 Task: Create a section Continuous Integration (CI) Sprint and in the section, add a milestone Cloud Cost Optimization in the project AgileOpus
Action: Mouse moved to (346, 544)
Screenshot: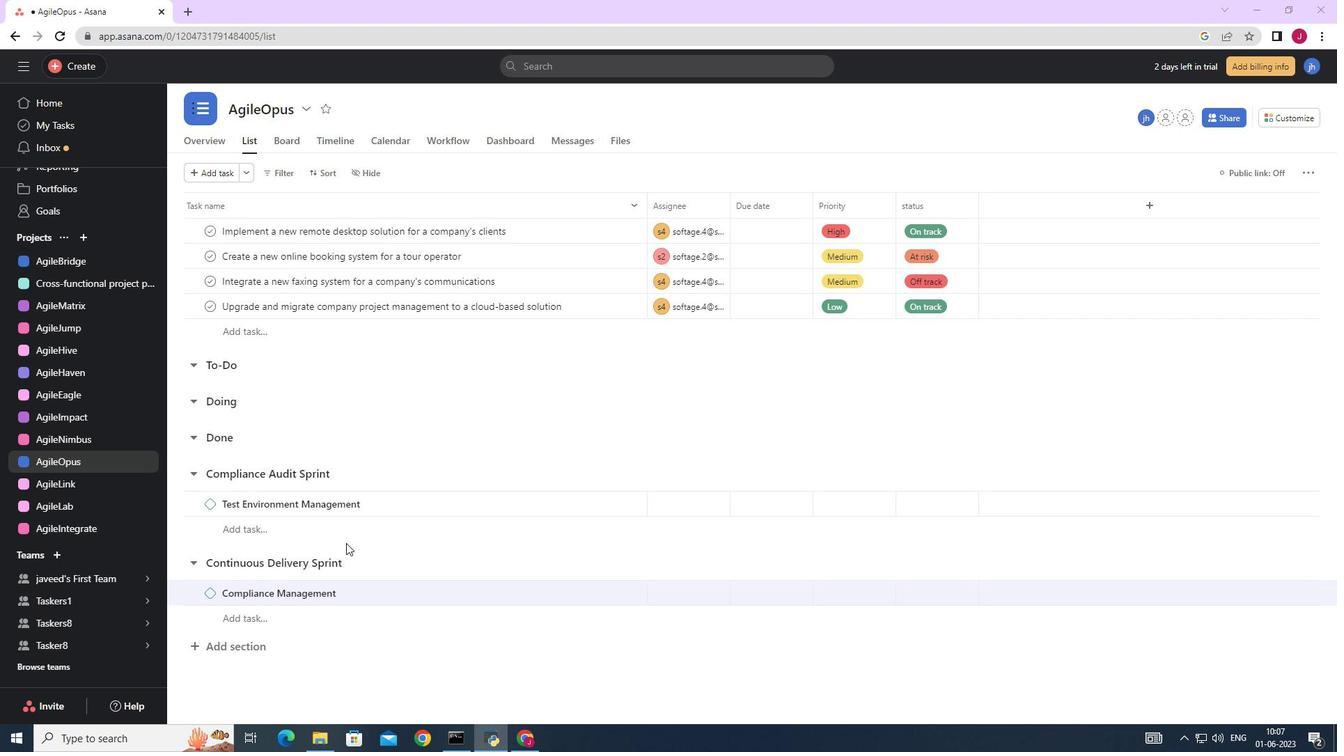 
Action: Mouse scrolled (346, 544) with delta (0, 0)
Screenshot: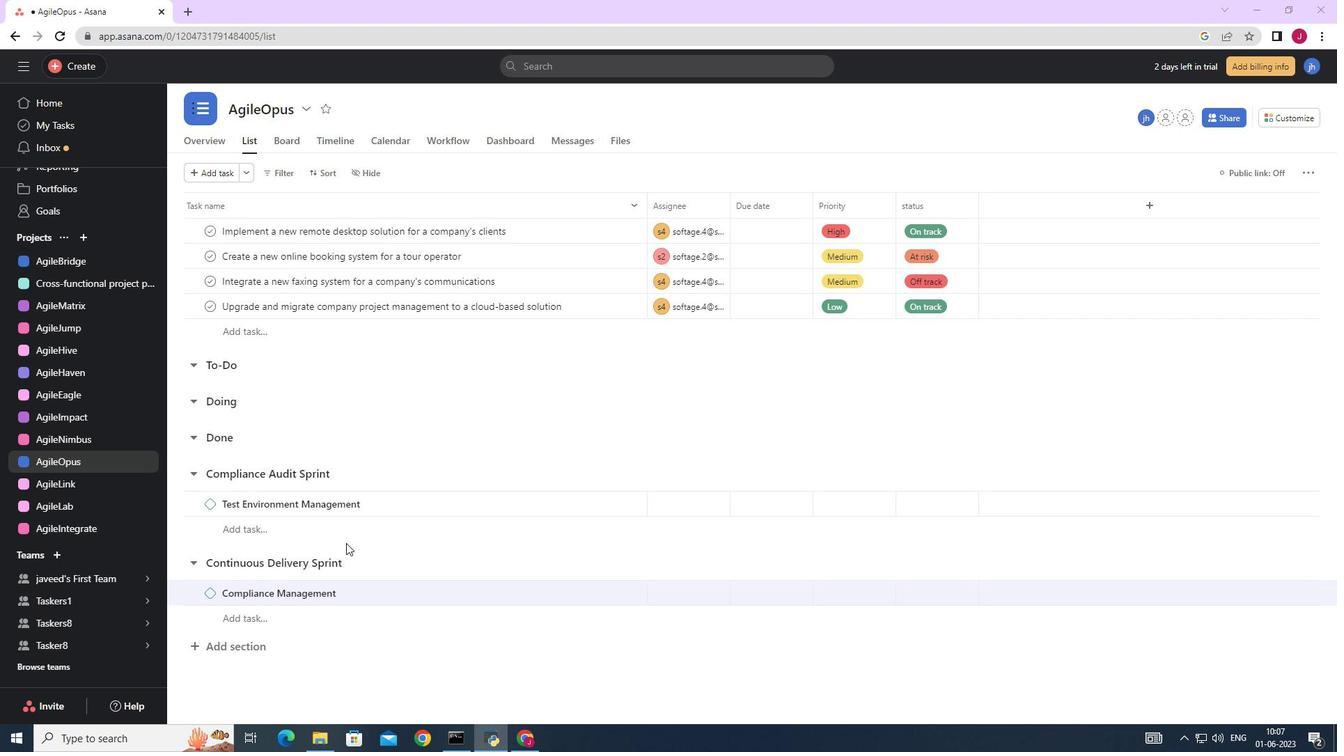 
Action: Mouse moved to (346, 544)
Screenshot: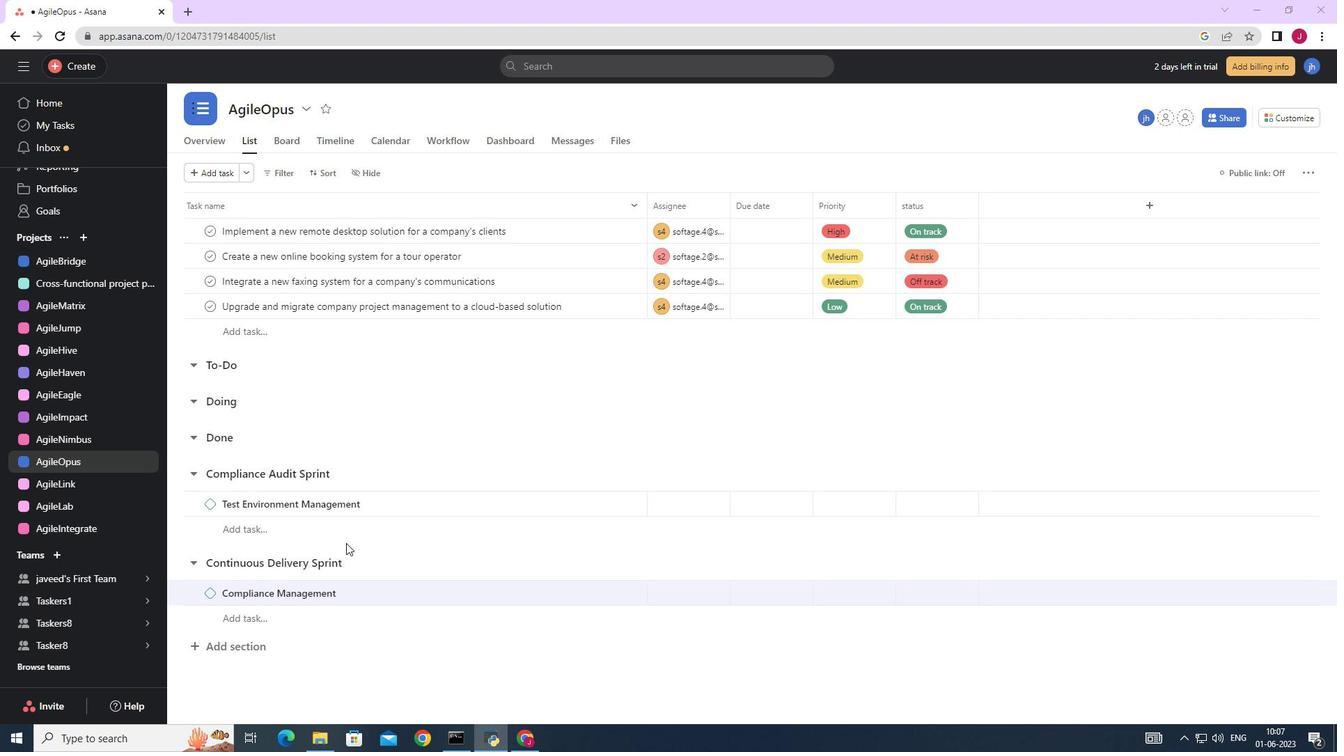 
Action: Mouse scrolled (346, 544) with delta (0, 0)
Screenshot: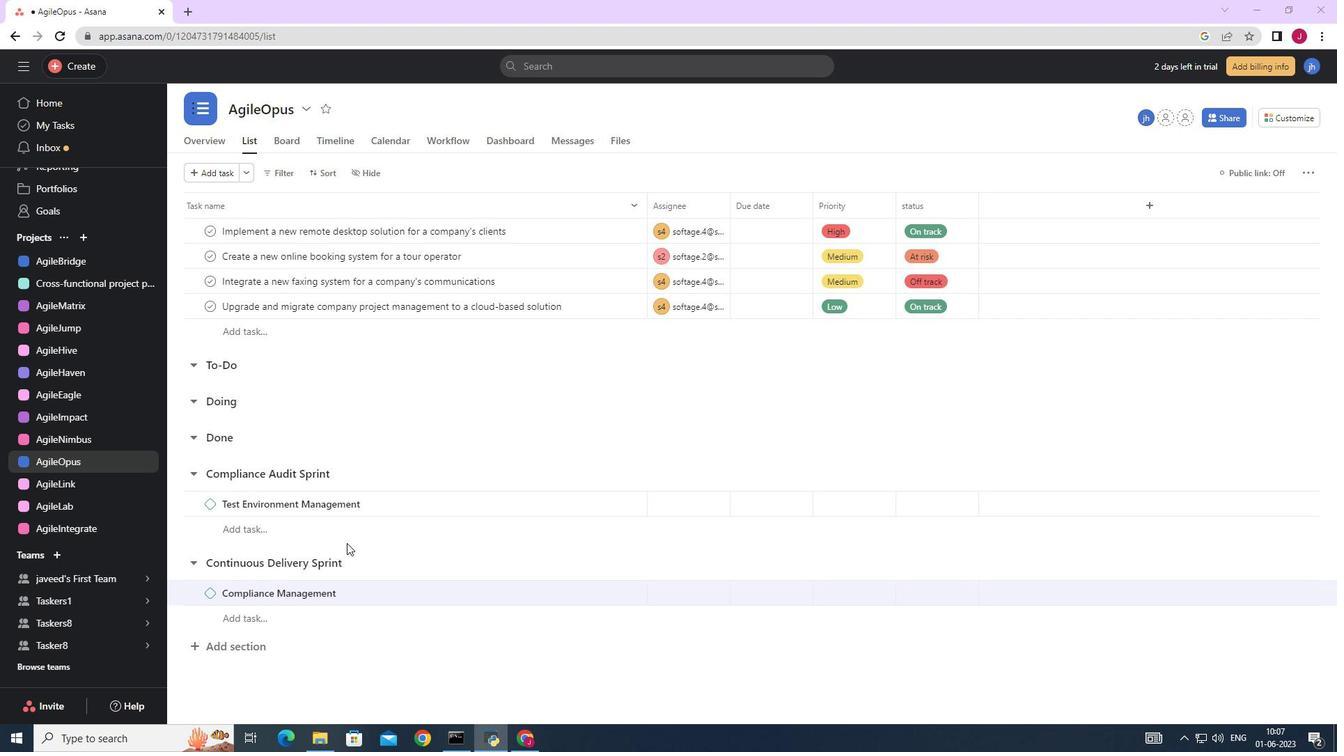 
Action: Mouse moved to (347, 545)
Screenshot: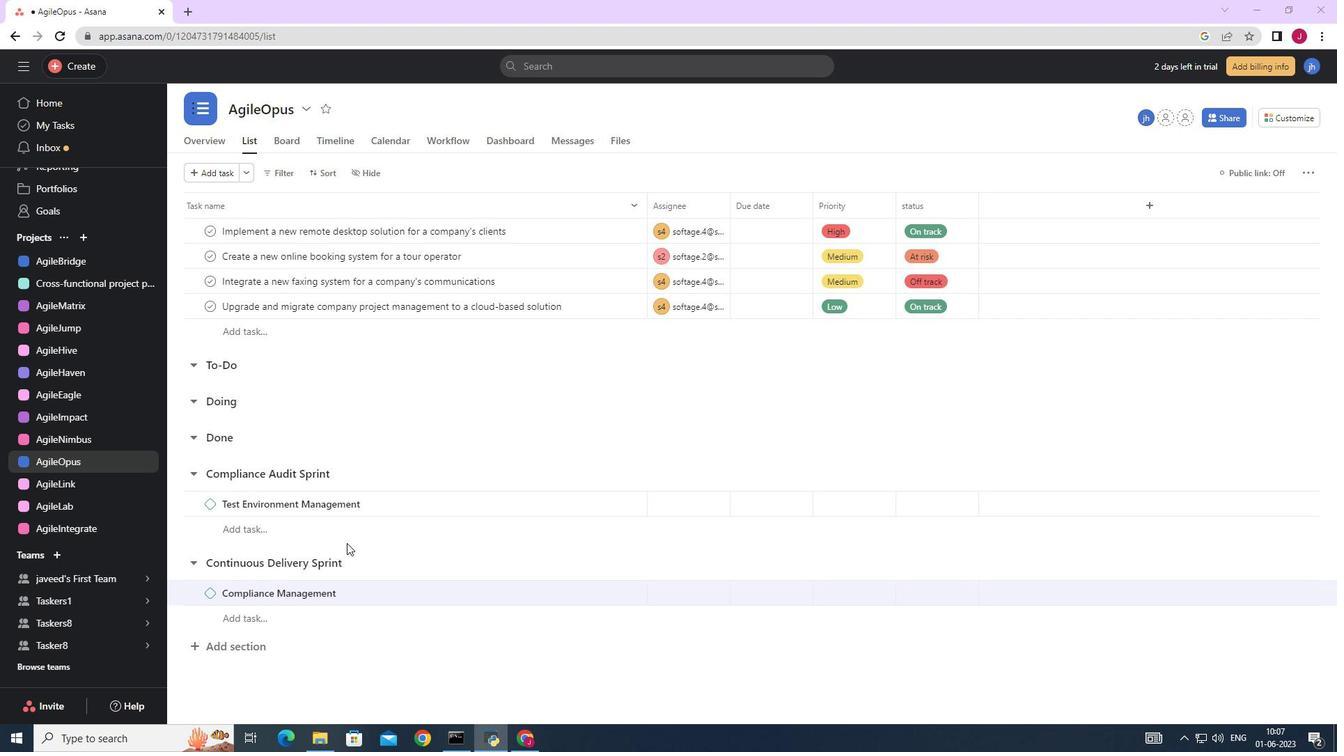 
Action: Mouse scrolled (347, 544) with delta (0, 0)
Screenshot: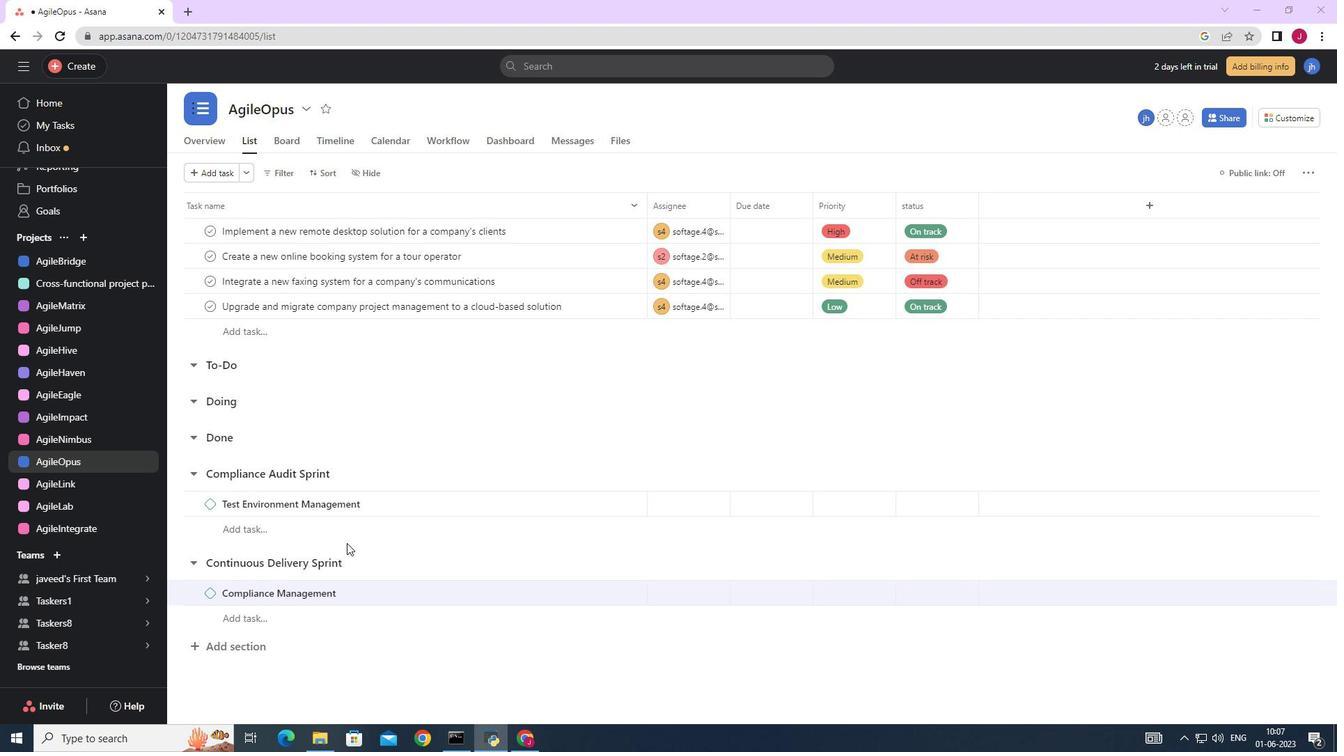 
Action: Mouse moved to (347, 546)
Screenshot: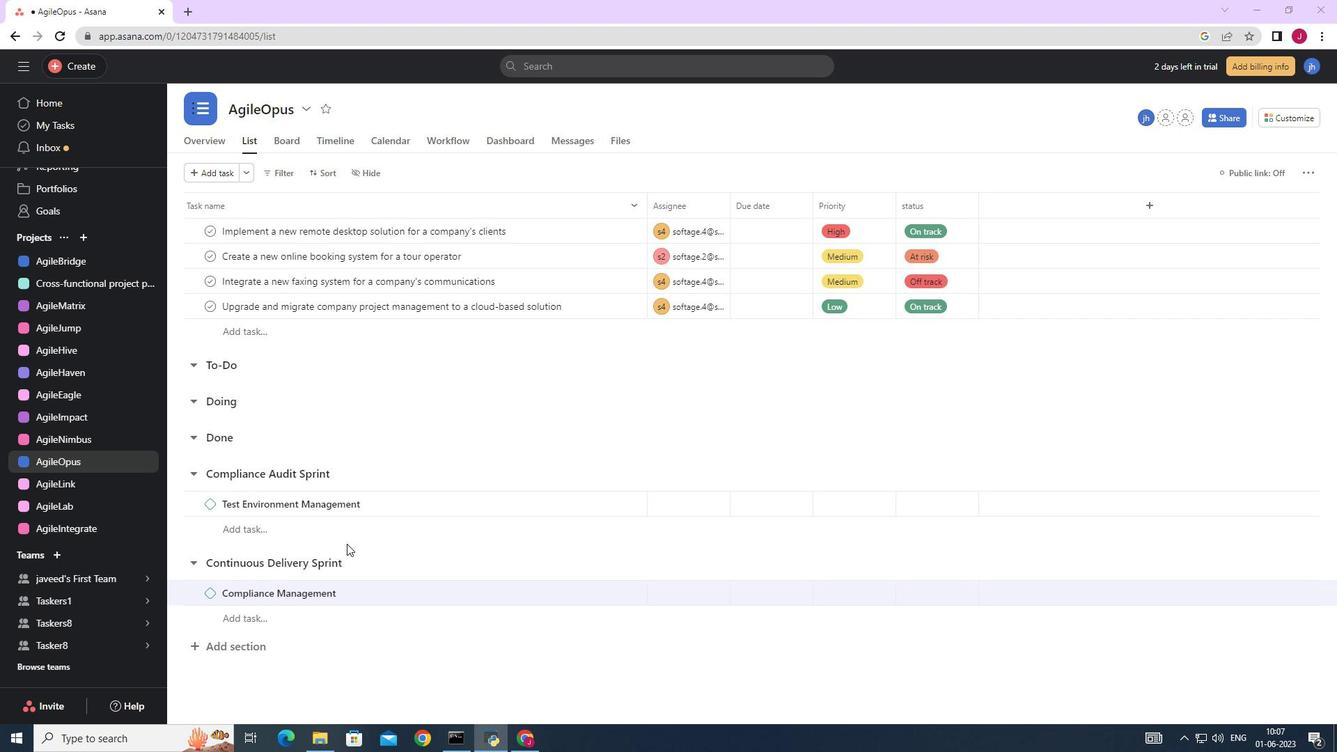 
Action: Mouse scrolled (347, 546) with delta (0, 0)
Screenshot: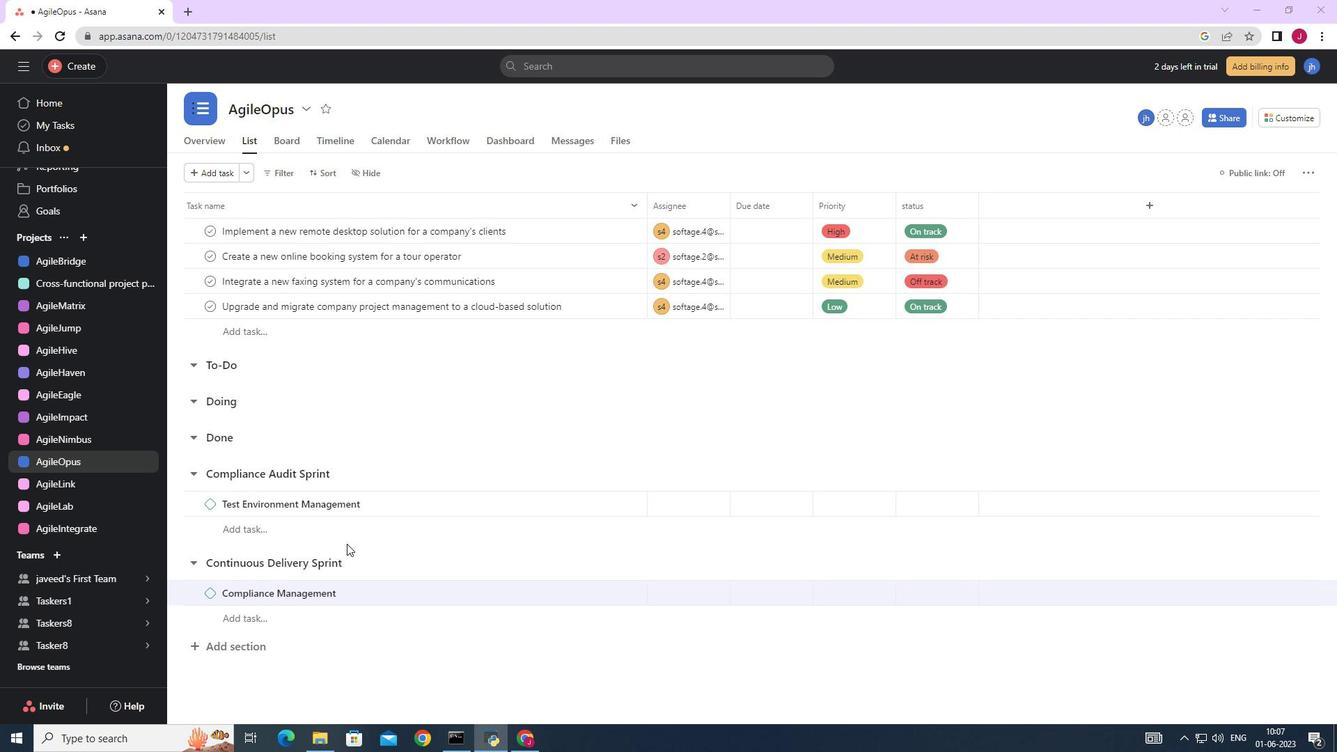 
Action: Mouse moved to (347, 549)
Screenshot: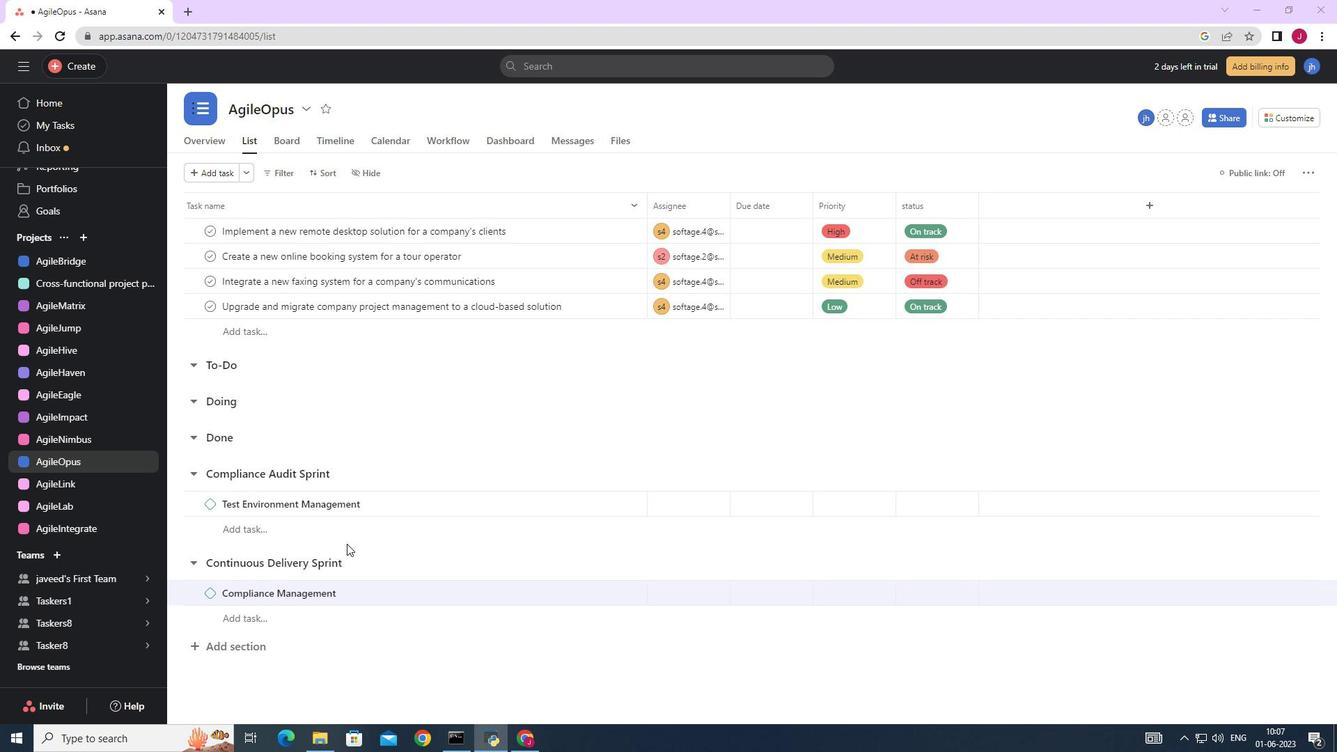 
Action: Mouse scrolled (347, 549) with delta (0, 0)
Screenshot: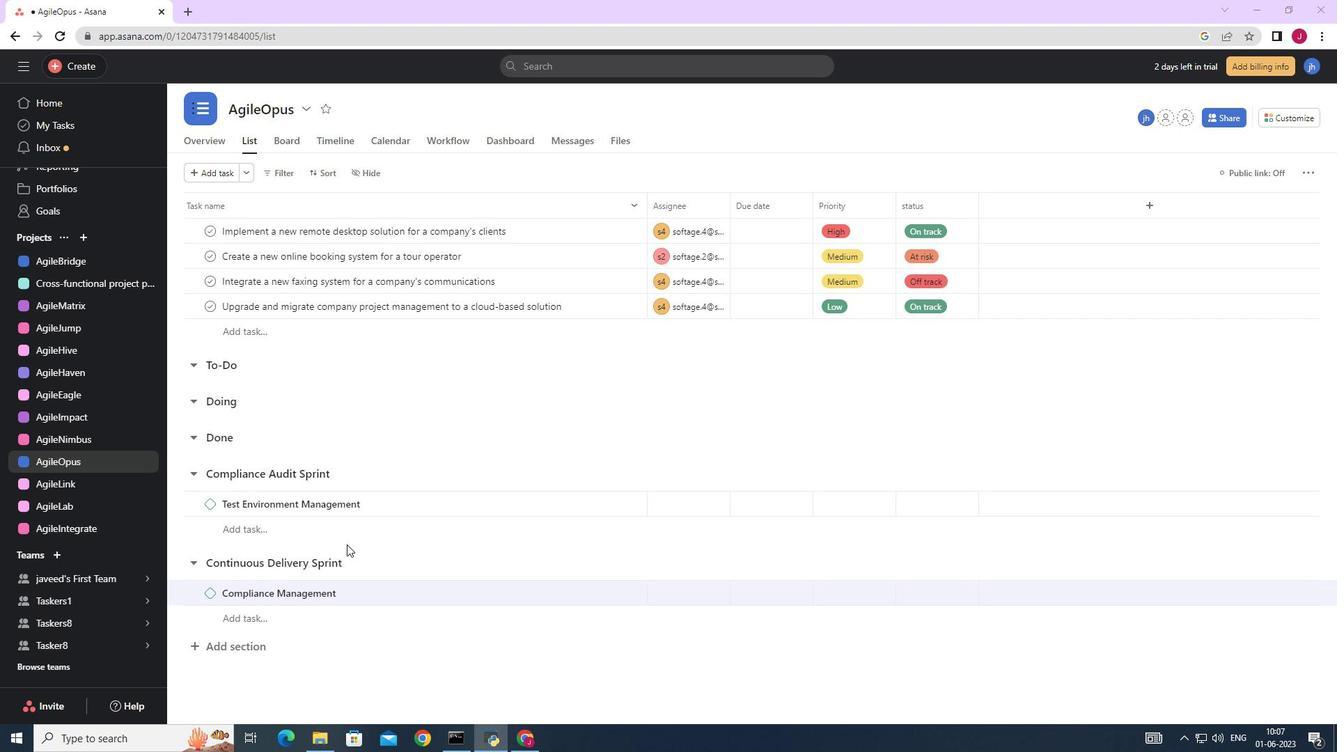 
Action: Mouse moved to (253, 643)
Screenshot: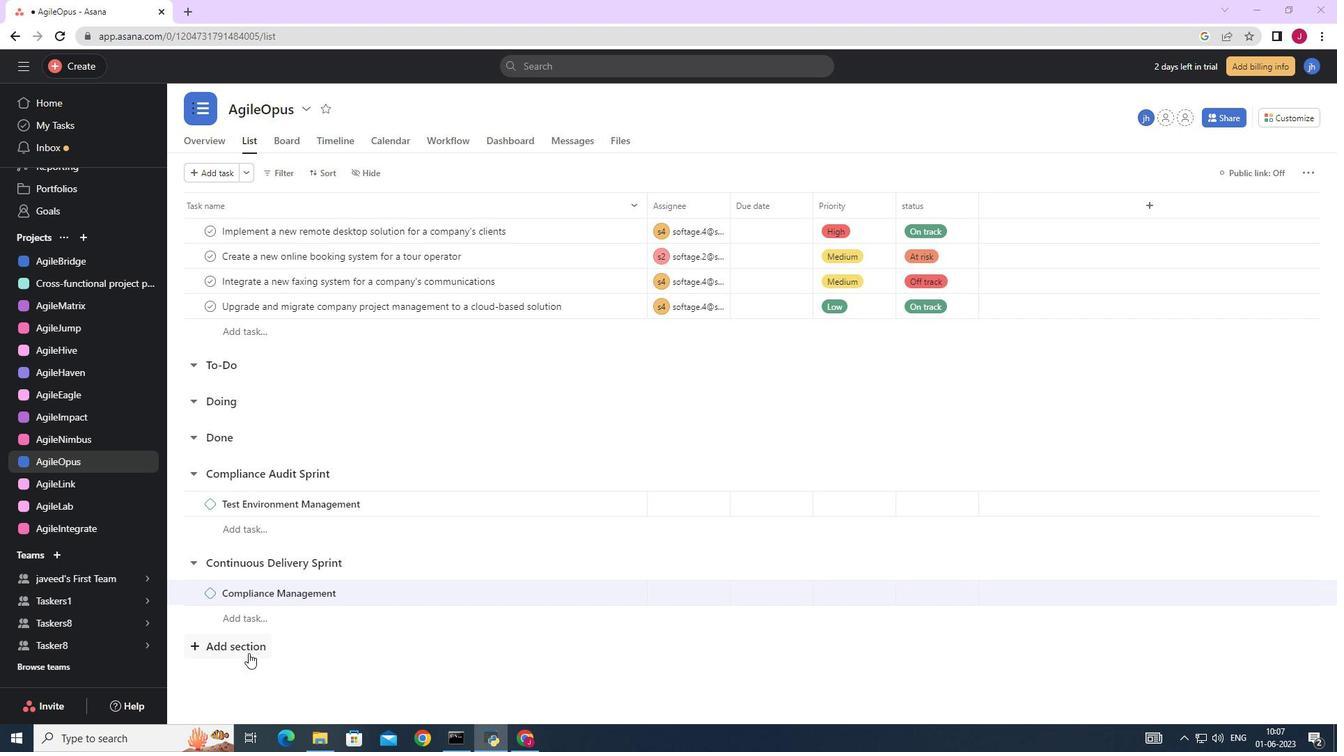 
Action: Mouse pressed left at (253, 643)
Screenshot: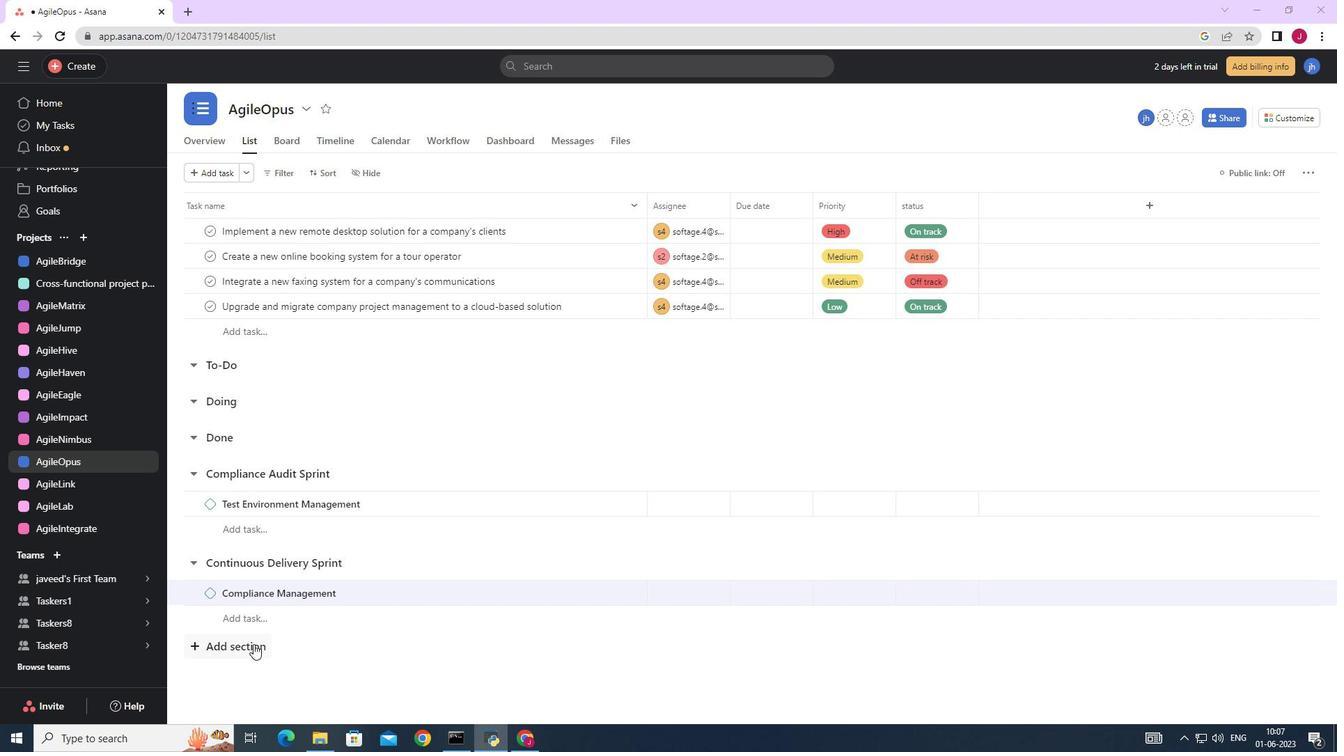 
Action: Key pressed <Key.caps_lock>I<Key.caps_lock>ntegration<Key.space><Key.shift_r>(<Key.caps_lock>CI<Key.shift_r>)<Key.space>S<Key.caps_lock>print<Key.space><Key.enter>
Screenshot: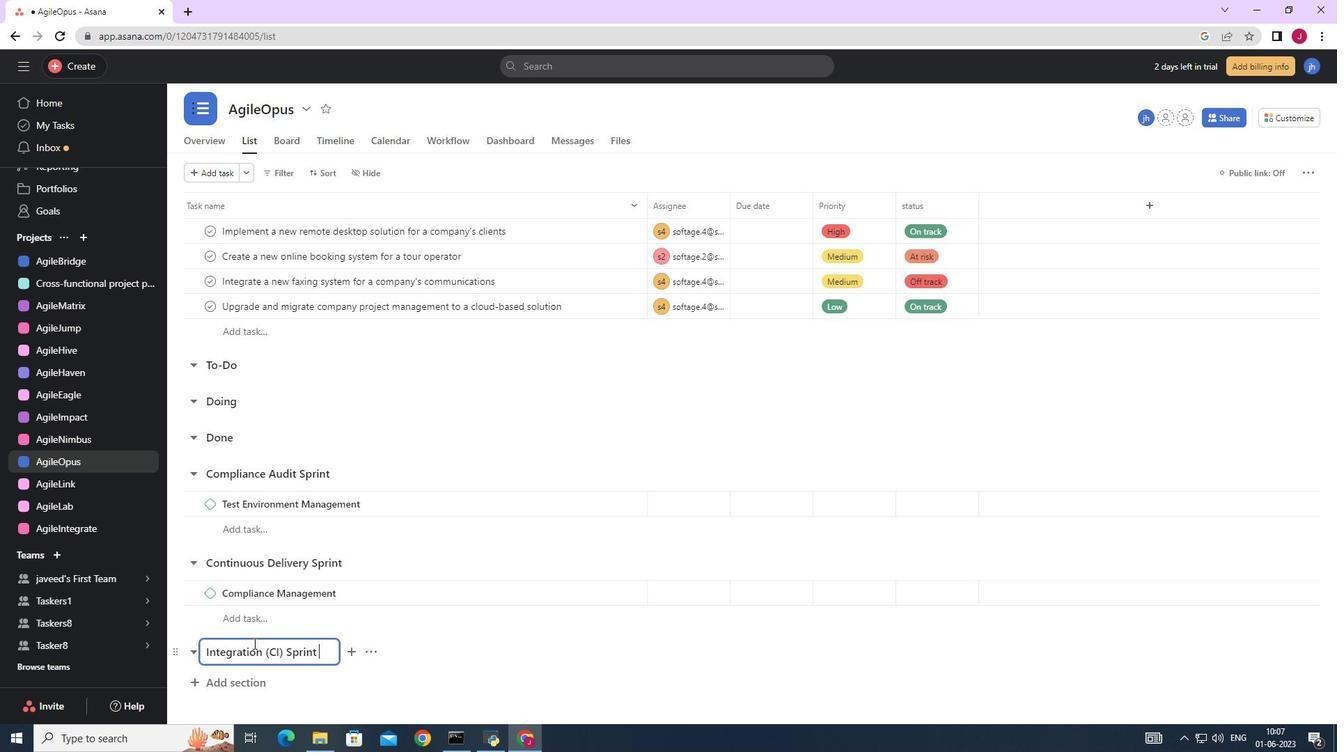 
Action: Mouse moved to (278, 682)
Screenshot: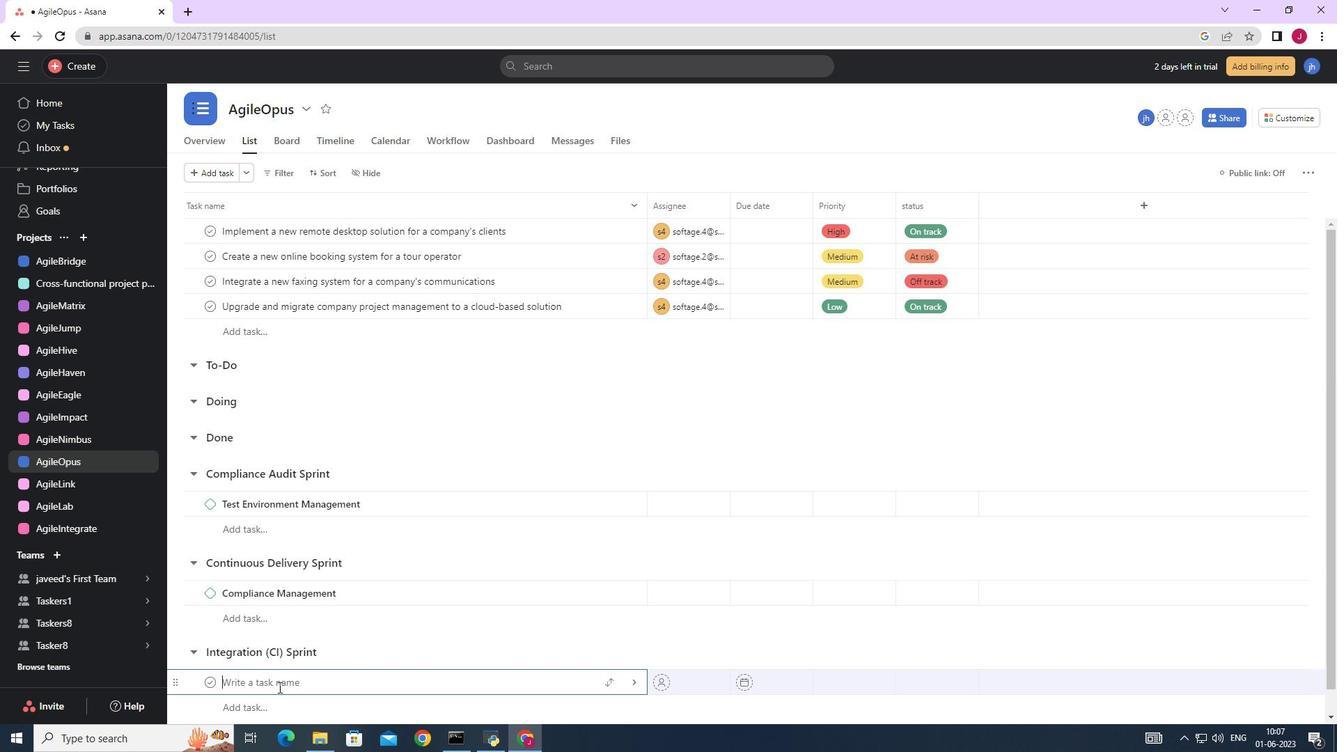 
Action: Key pressed <Key.caps_lock>C<Key.caps_lock>loud<Key.space><Key.caps_lock>C<Key.caps_lock>ost<Key.space><Key.caps_lock>O<Key.caps_lock>ptimizatiom<Key.backspace>m<Key.backspace>n<Key.space>
Screenshot: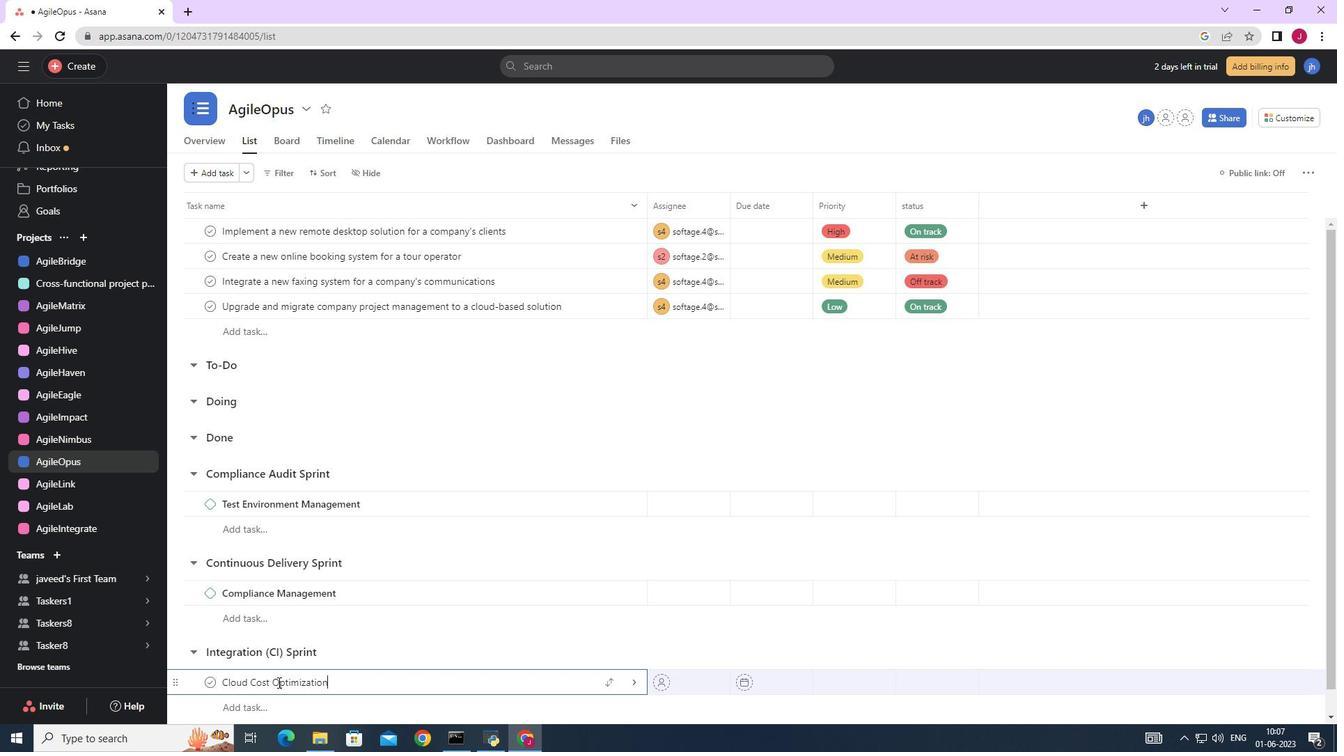 
Action: Mouse moved to (637, 685)
Screenshot: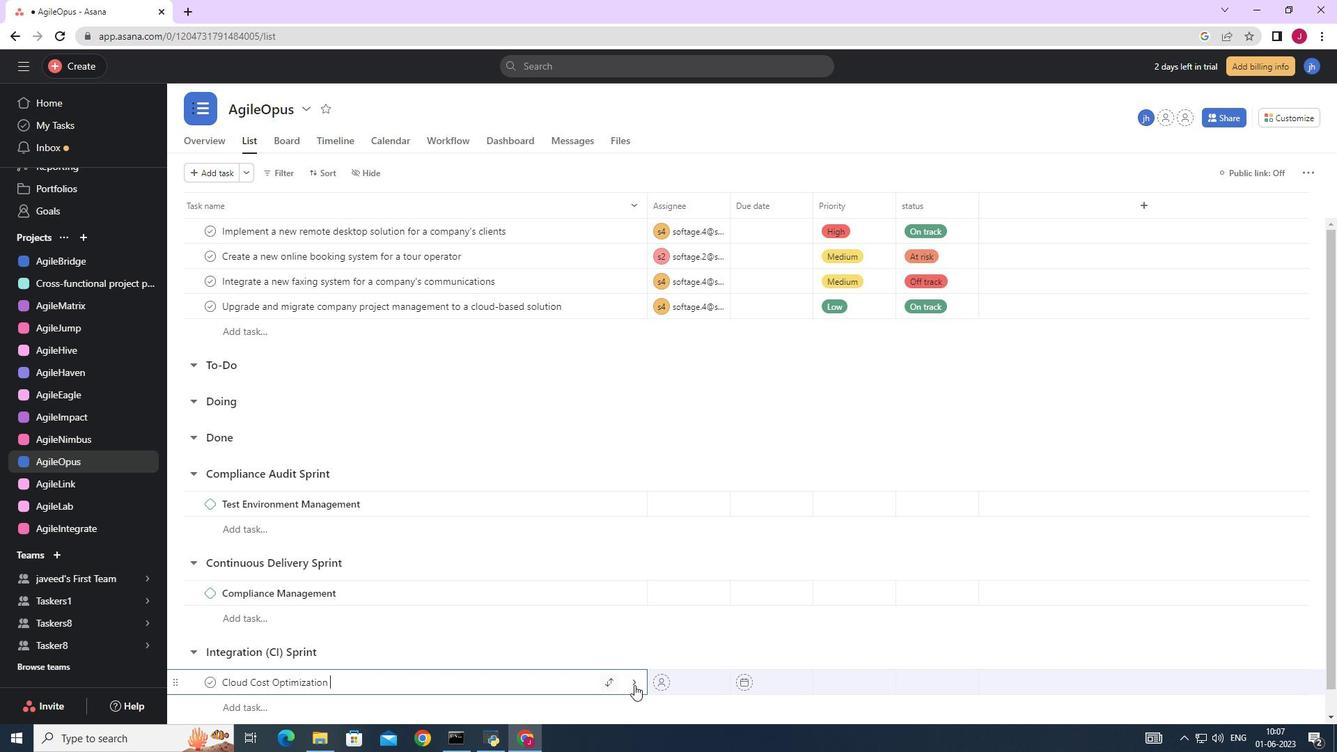 
Action: Mouse pressed left at (637, 685)
Screenshot: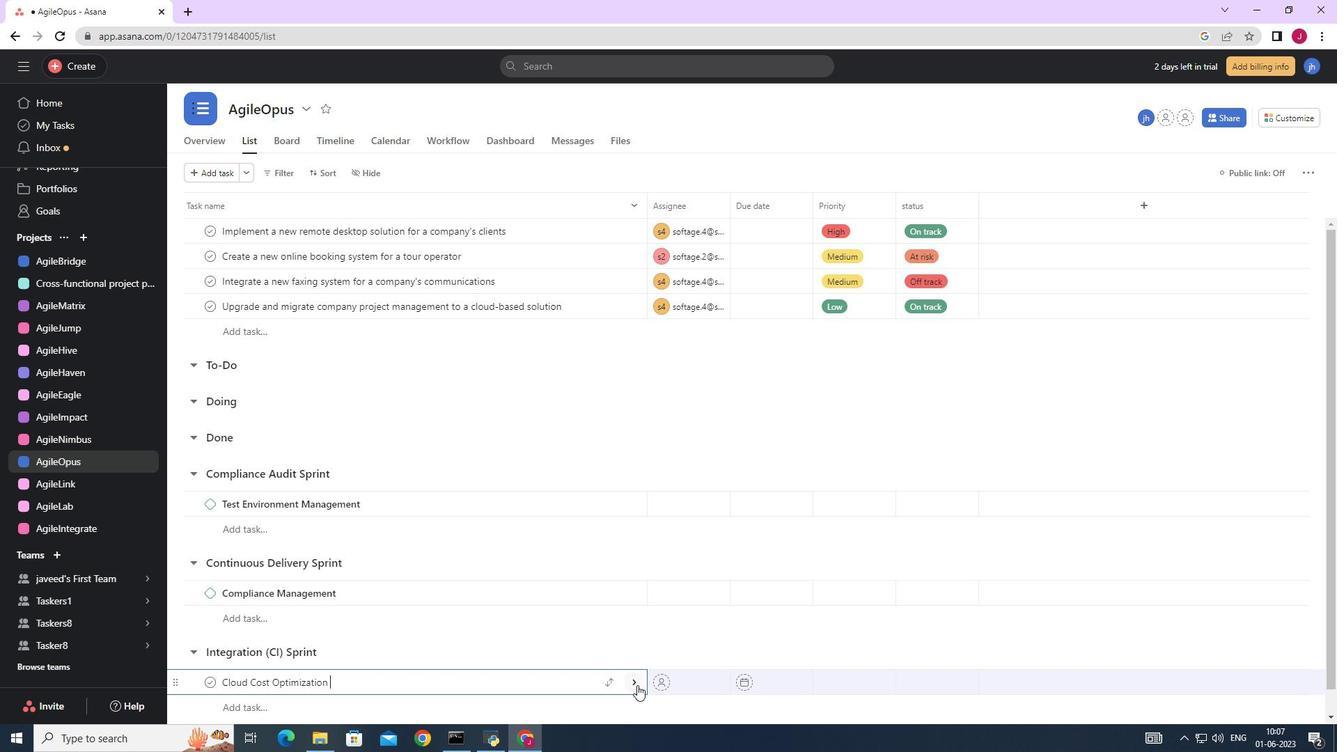 
Action: Mouse moved to (1282, 172)
Screenshot: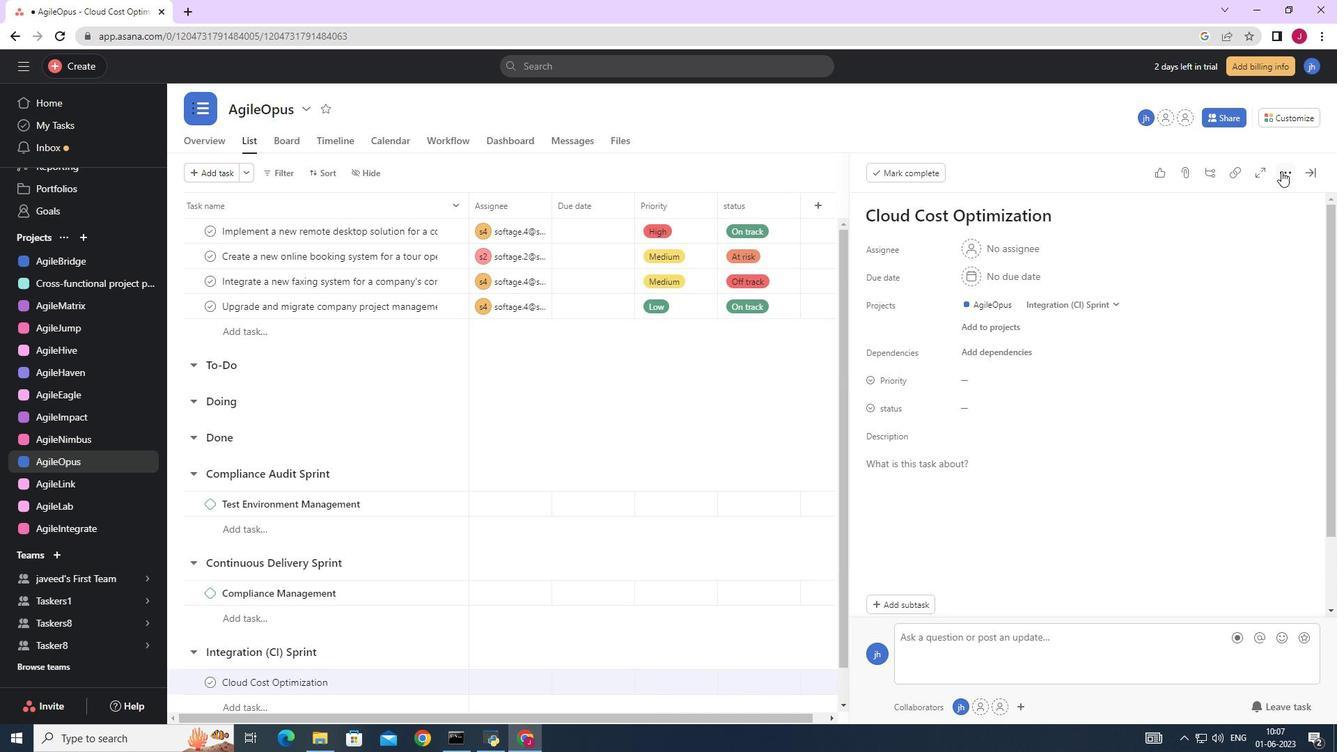 
Action: Mouse pressed left at (1282, 172)
Screenshot: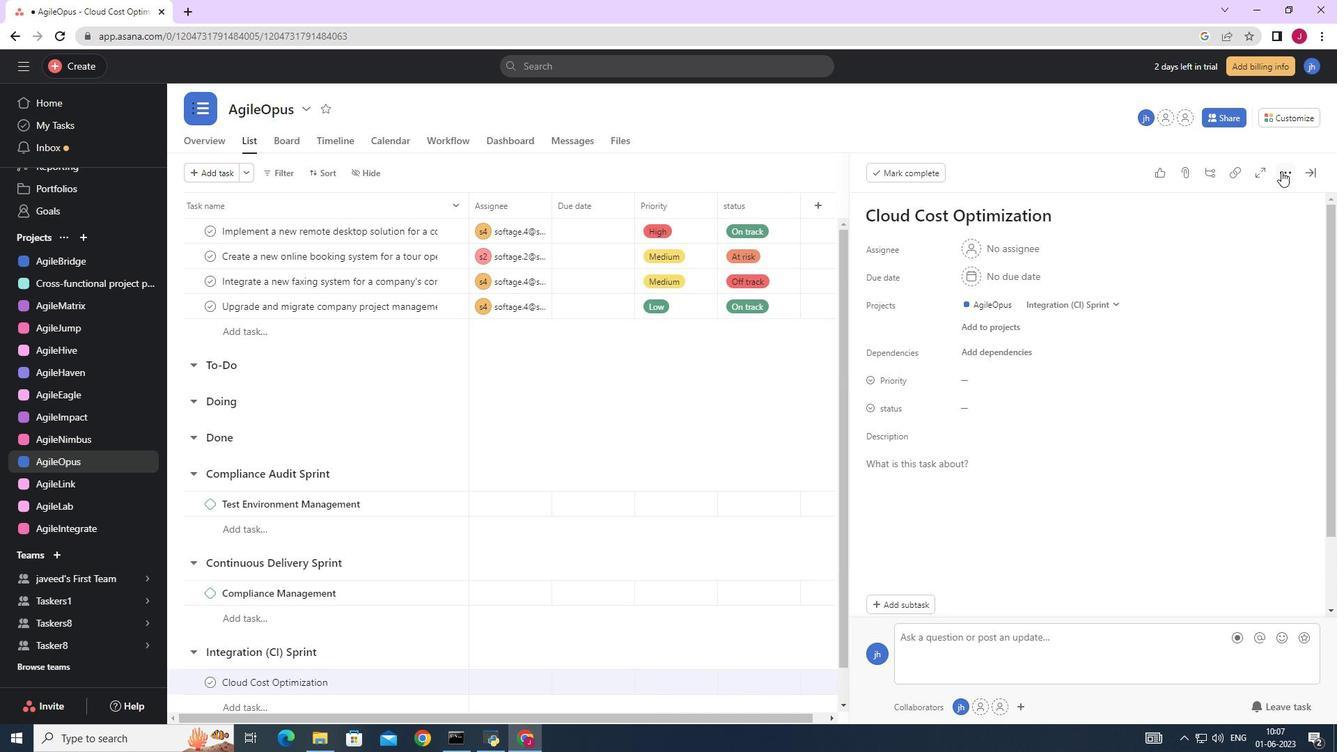 
Action: Mouse moved to (1164, 224)
Screenshot: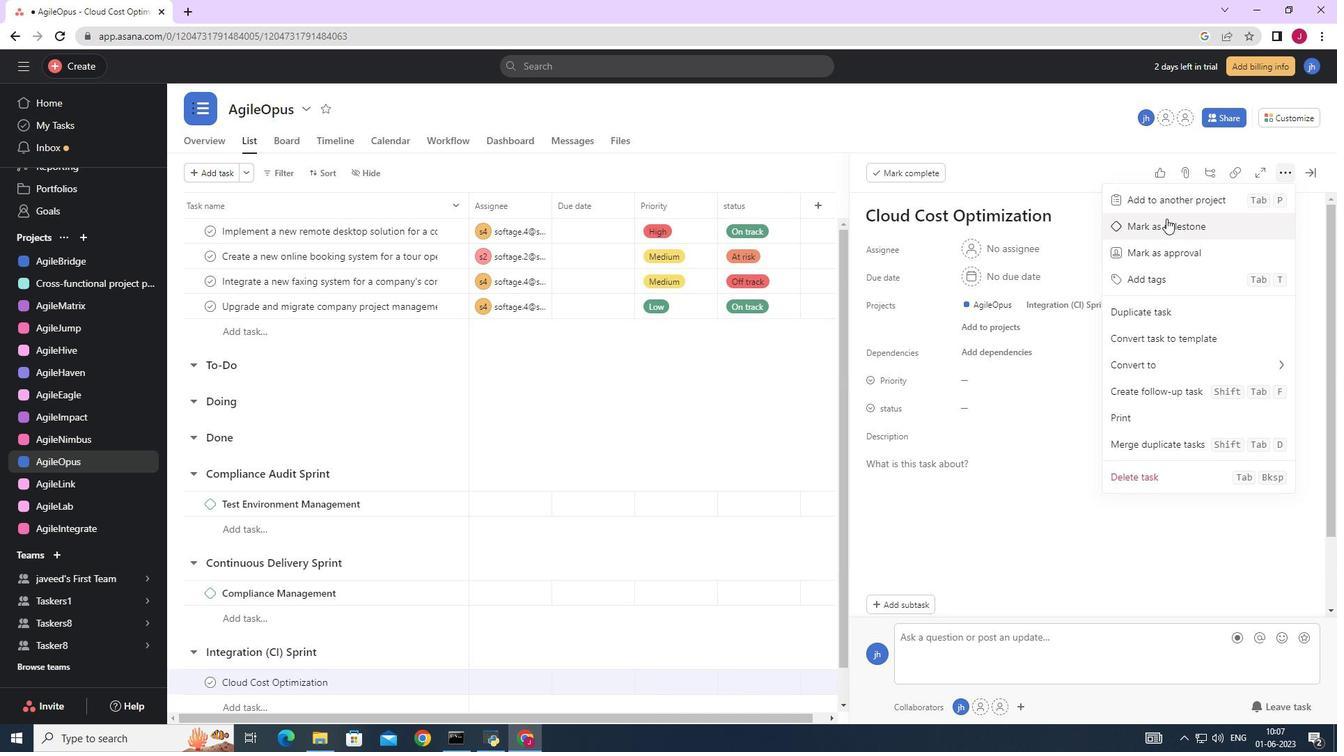 
Action: Mouse pressed left at (1164, 224)
Screenshot: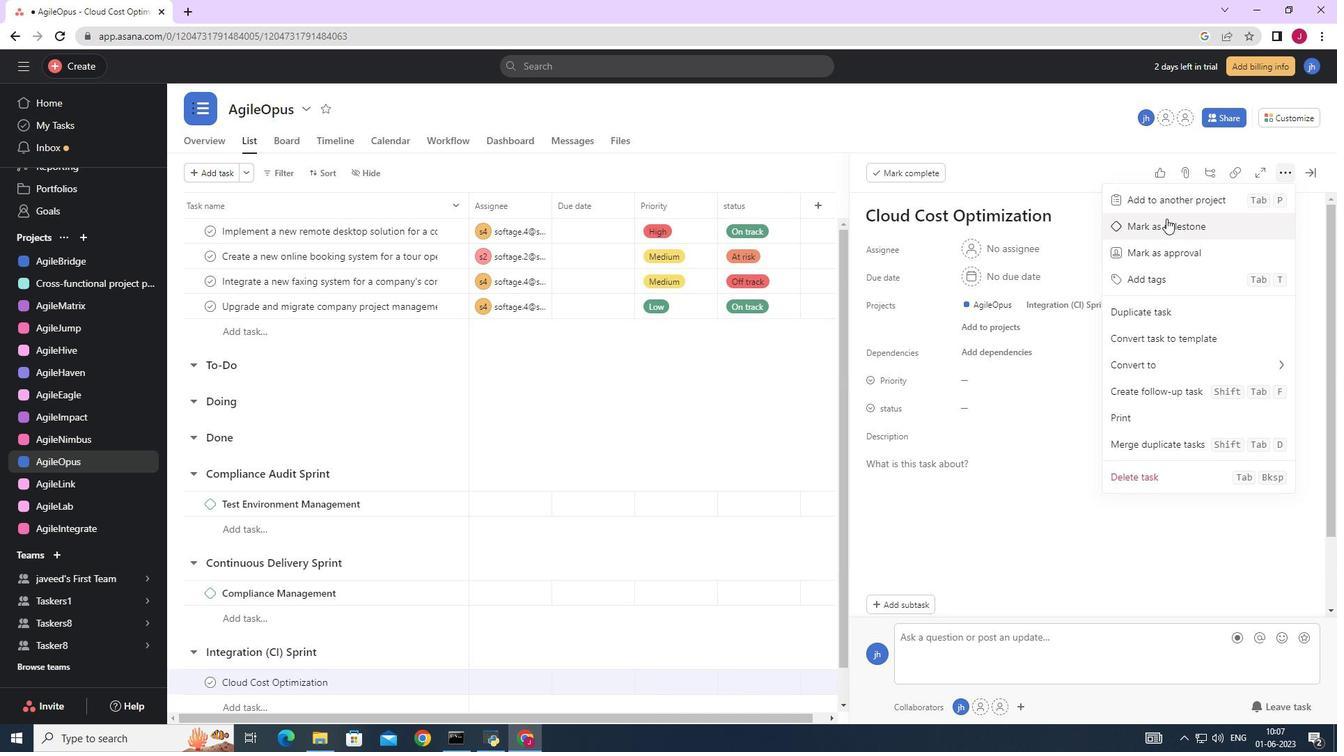 
Action: Mouse moved to (1314, 173)
Screenshot: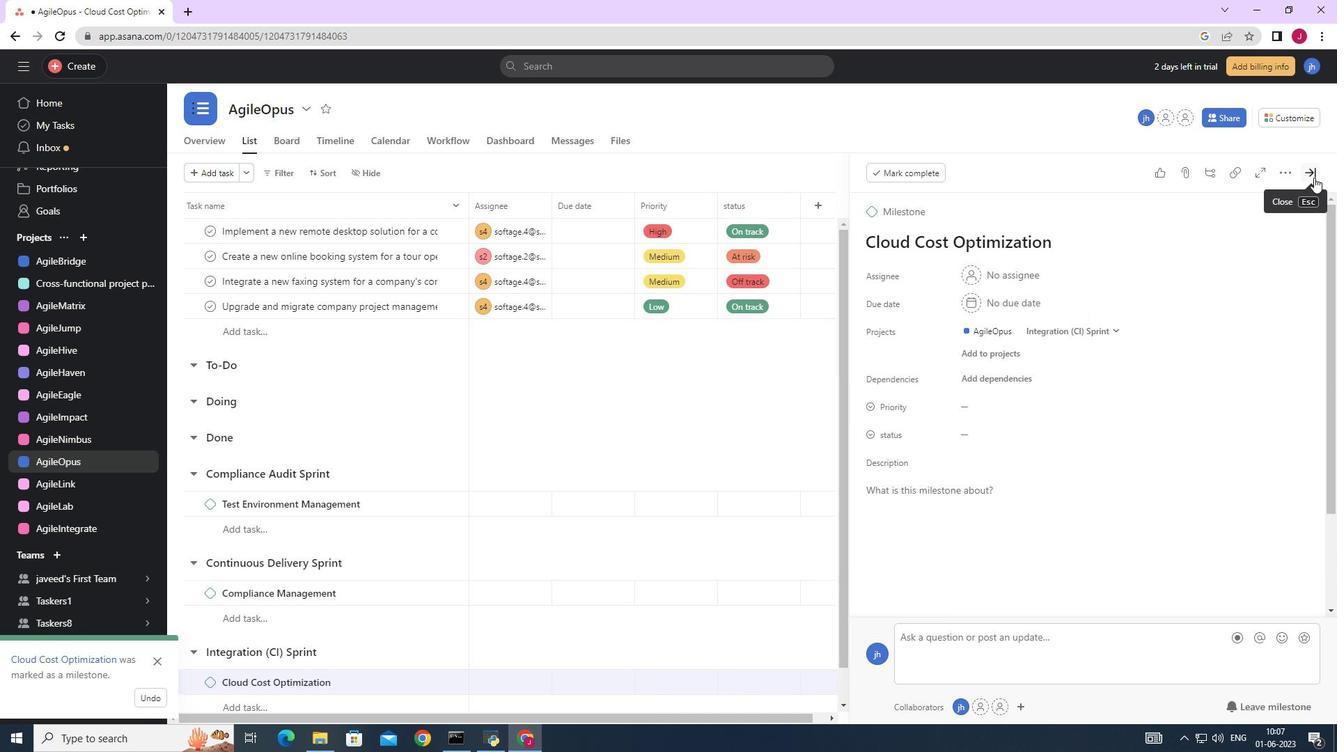
Action: Mouse pressed left at (1314, 173)
Screenshot: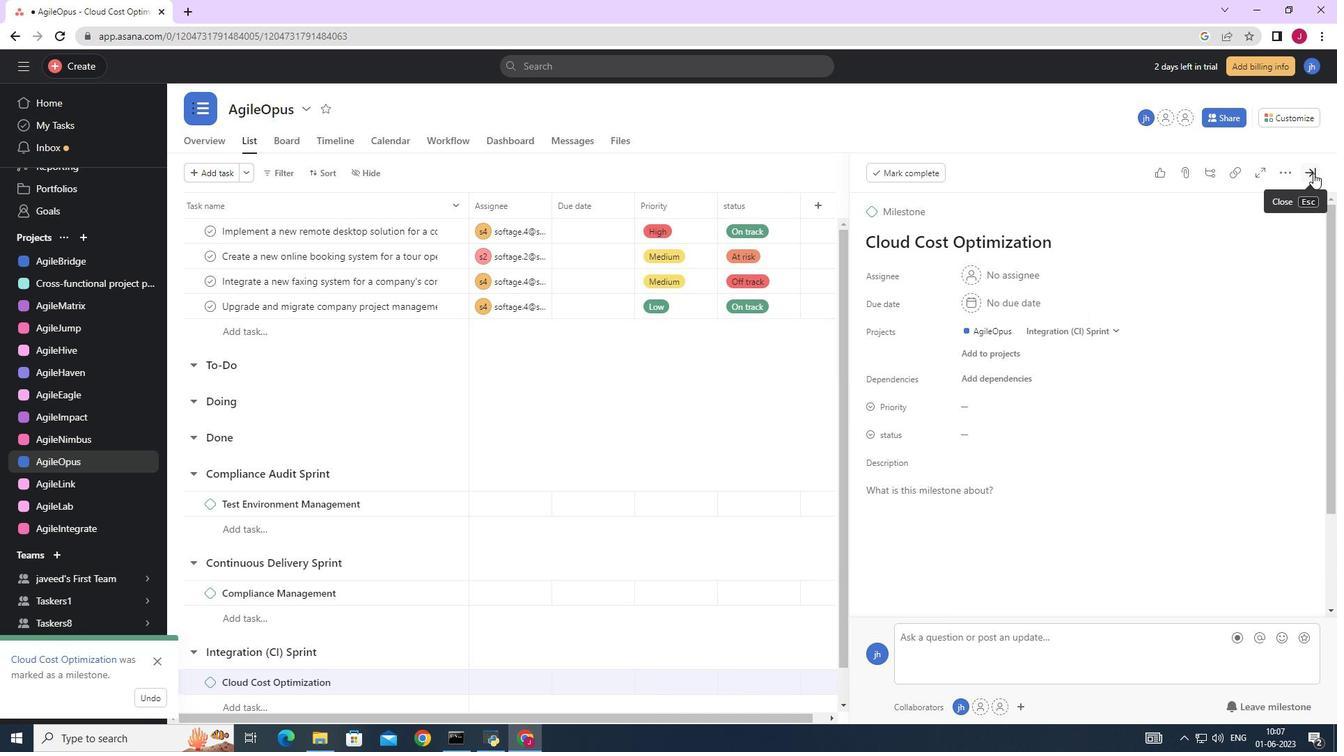 
Action: Mouse moved to (1135, 257)
Screenshot: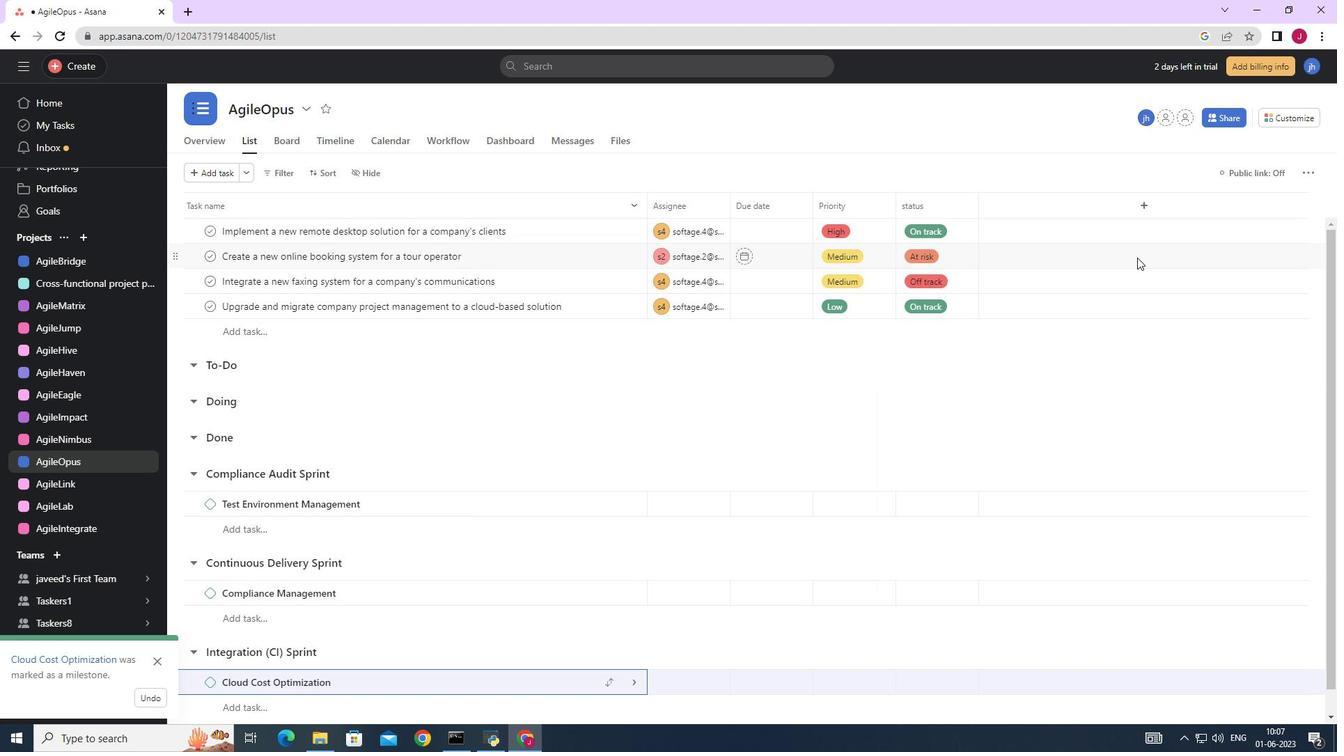 
